 Task: Arrange a 60-minute meeting to discuss corporate branding.
Action: Mouse moved to (78, 118)
Screenshot: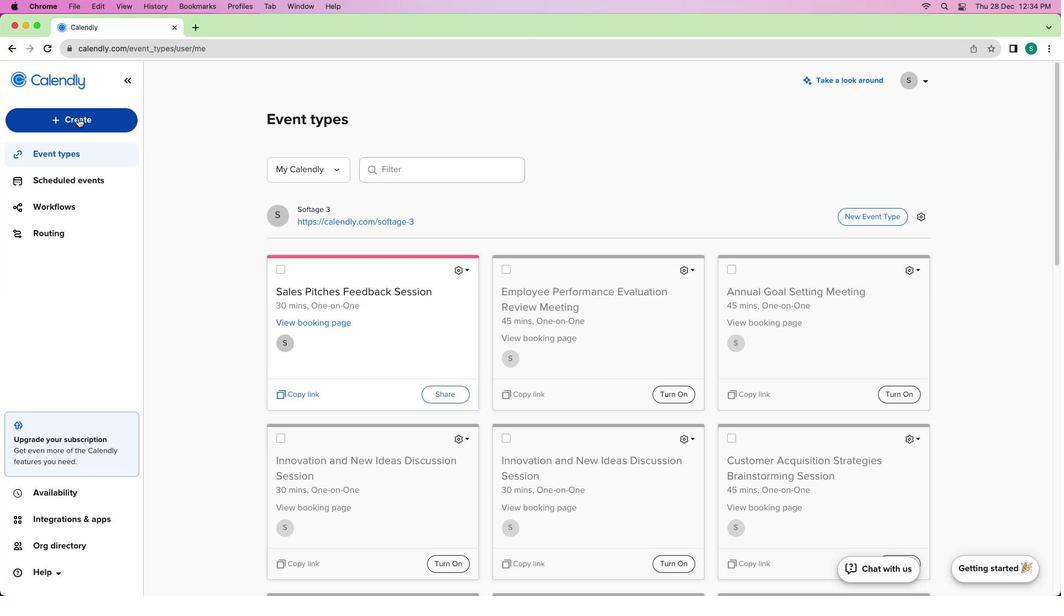 
Action: Mouse pressed left at (78, 118)
Screenshot: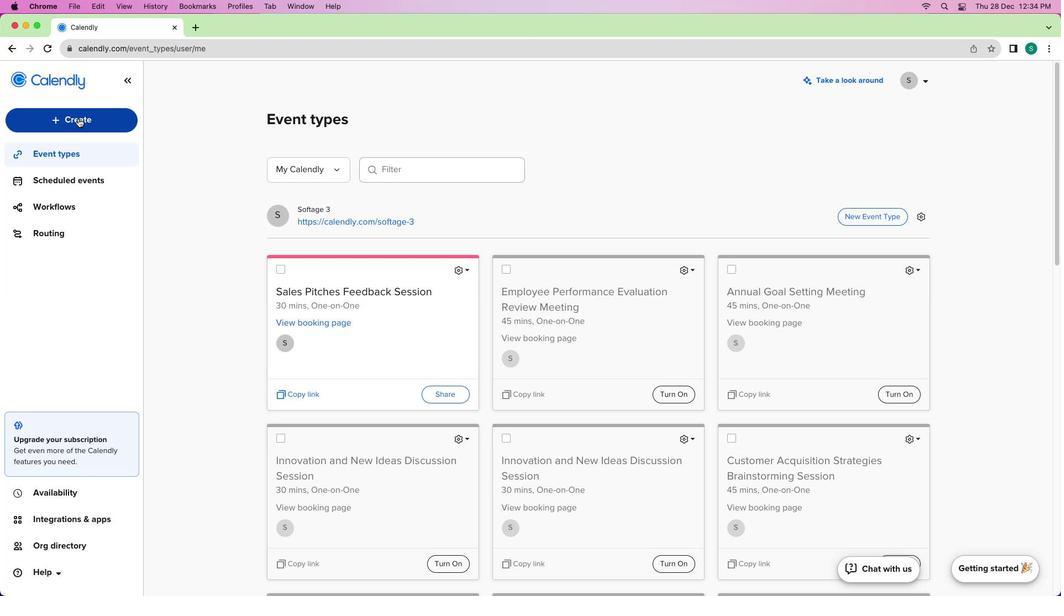 
Action: Mouse moved to (76, 153)
Screenshot: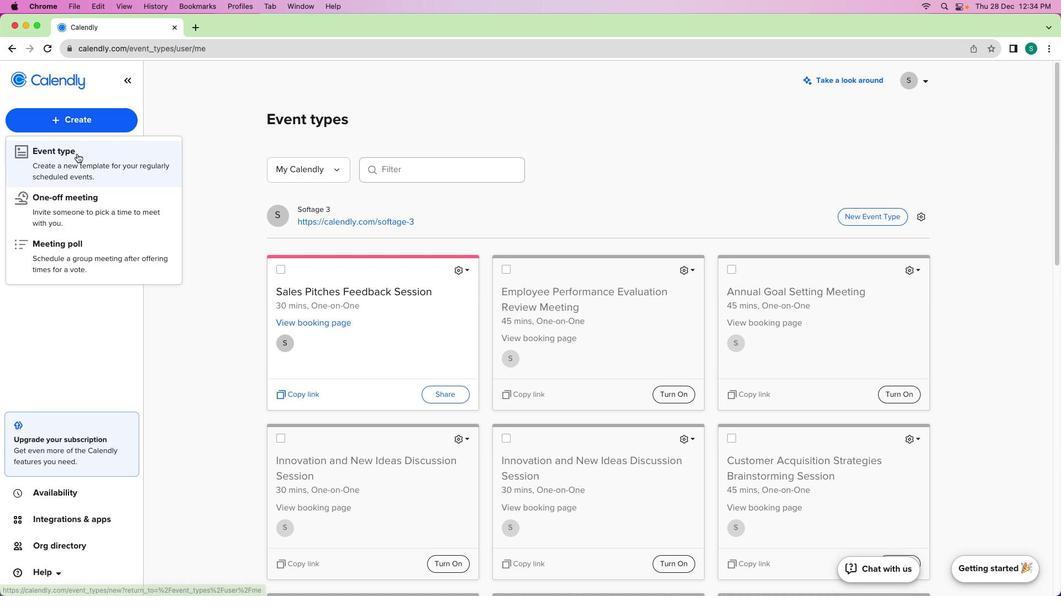 
Action: Mouse pressed left at (76, 153)
Screenshot: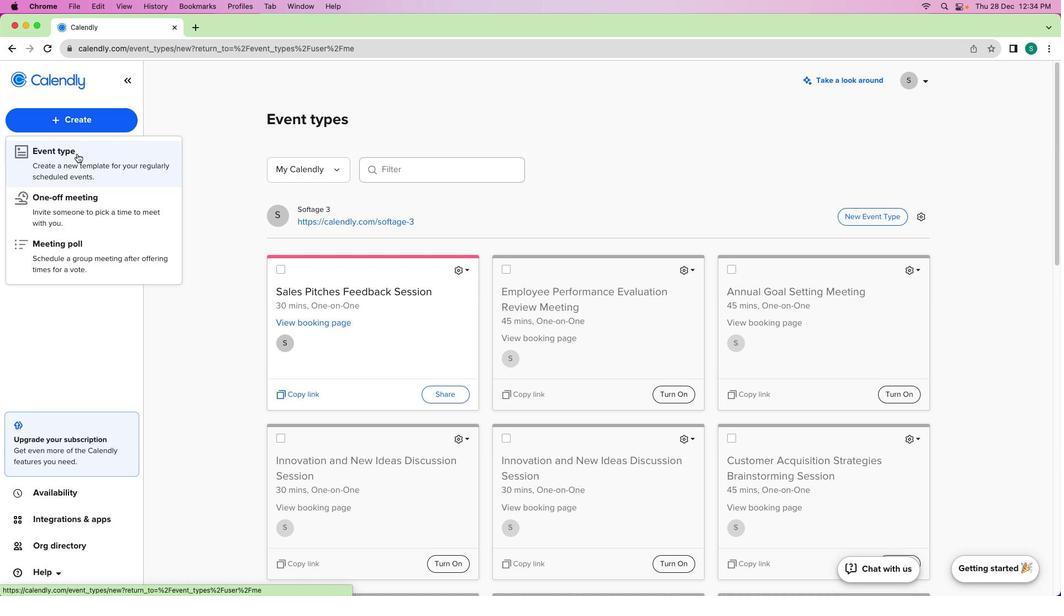 
Action: Mouse moved to (328, 217)
Screenshot: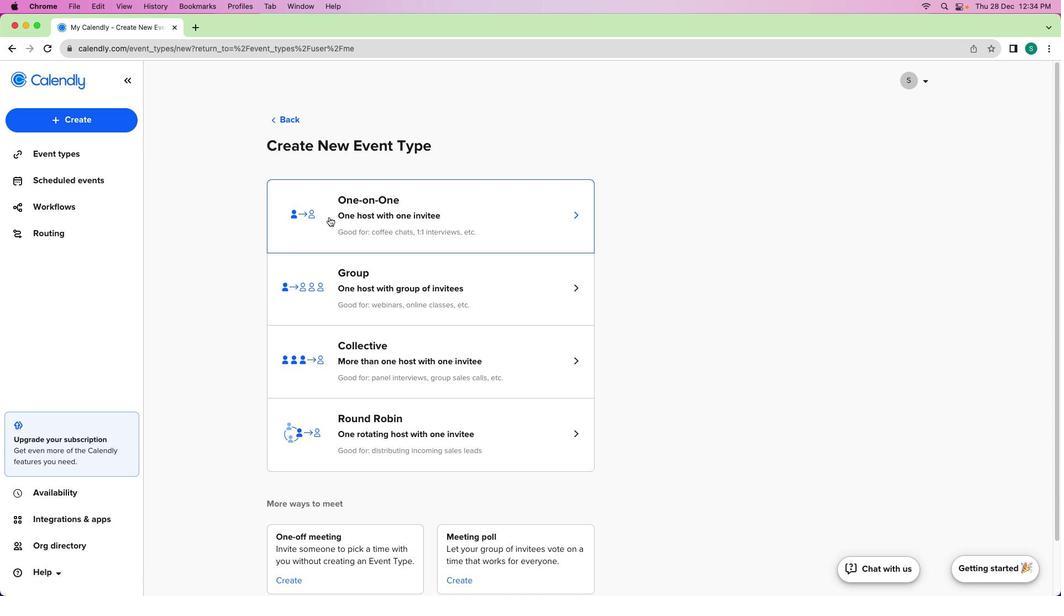 
Action: Mouse pressed left at (328, 217)
Screenshot: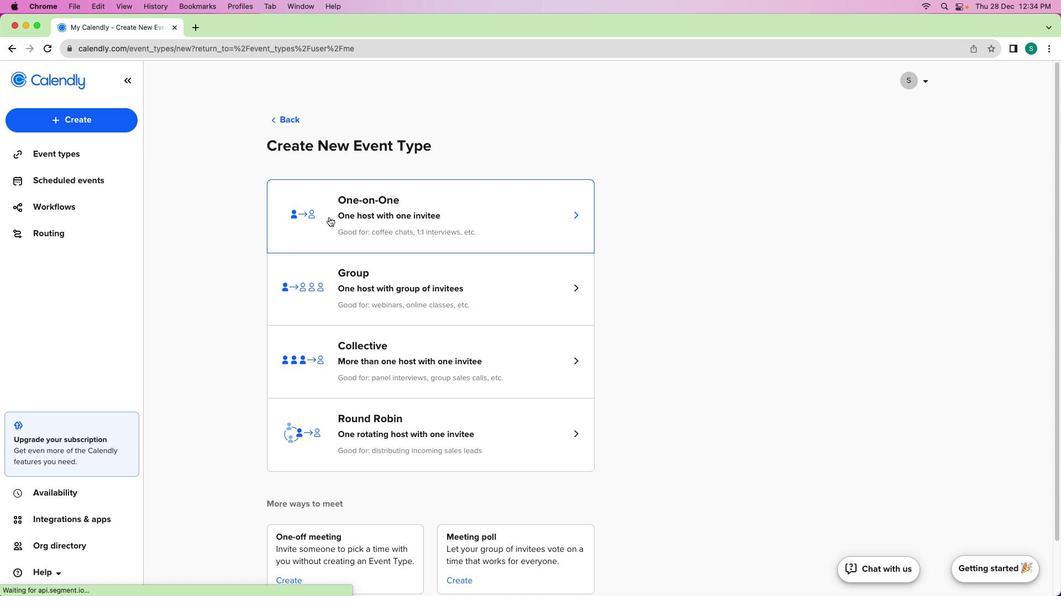 
Action: Mouse moved to (163, 166)
Screenshot: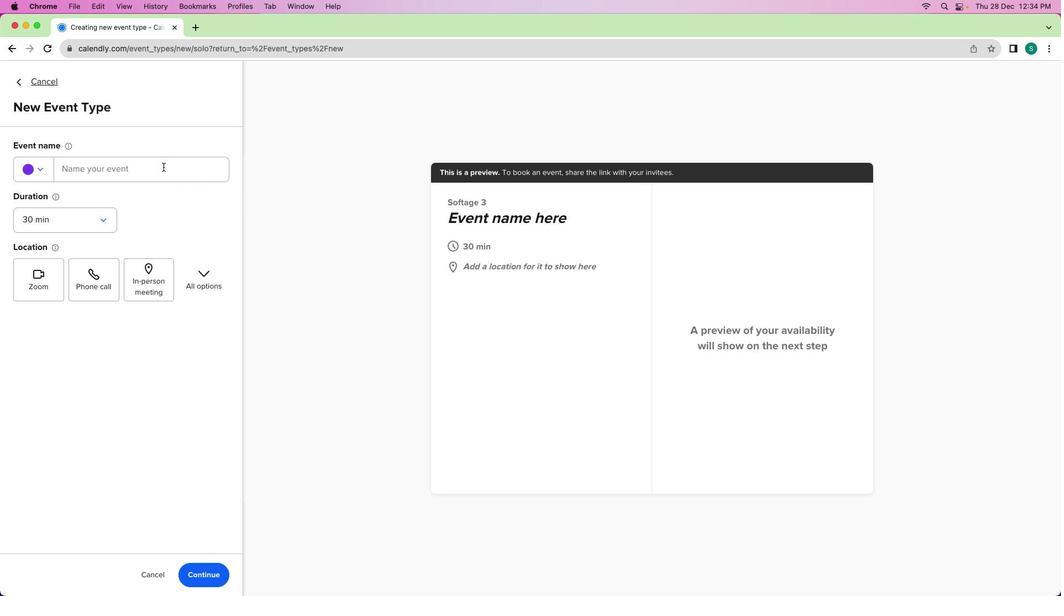 
Action: Mouse pressed left at (163, 166)
Screenshot: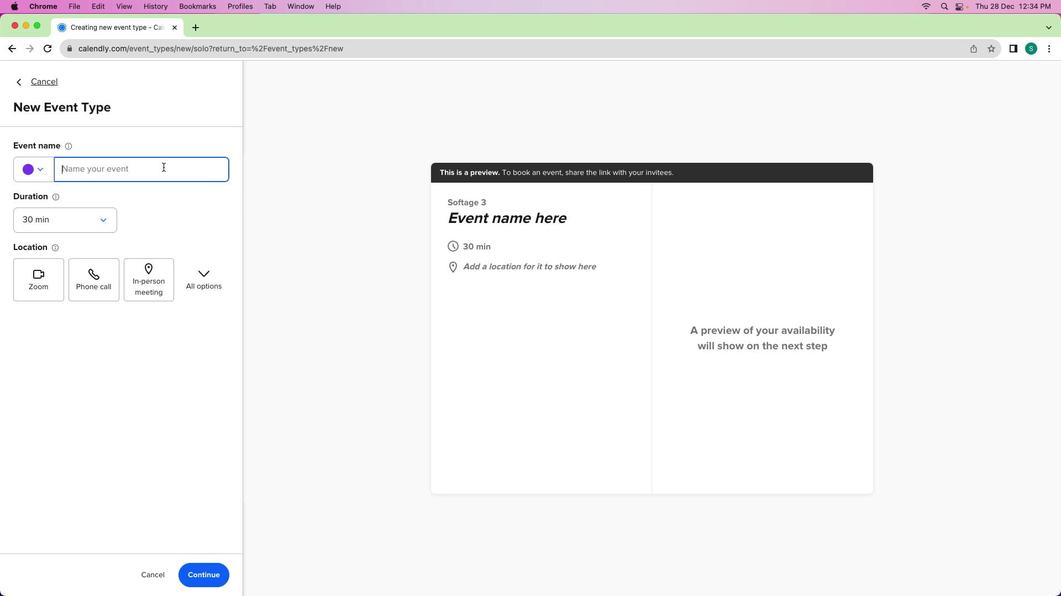 
Action: Mouse moved to (163, 166)
Screenshot: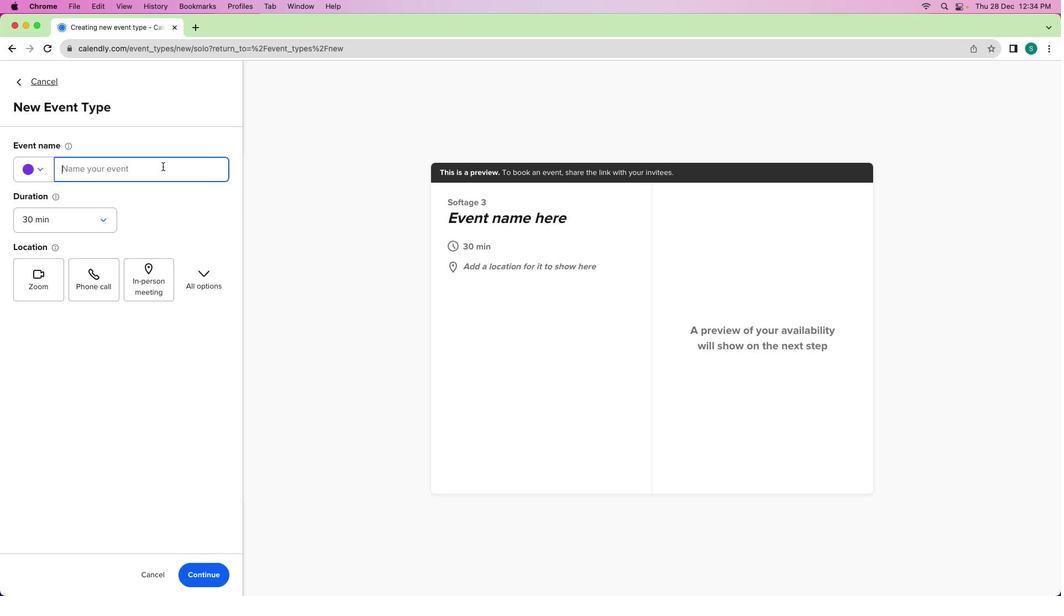 
Action: Key pressed Key.shift'C''o''r''p''o''r''a''t''e'Key.spaceKey.shift'B''r''a''n''d''i''n''g'Key.spaceKey.shift'D''i''s''c''u''s''s''i''o''n'Key.spaceKey.shift'M''e''e''t''i''n''g'
Screenshot: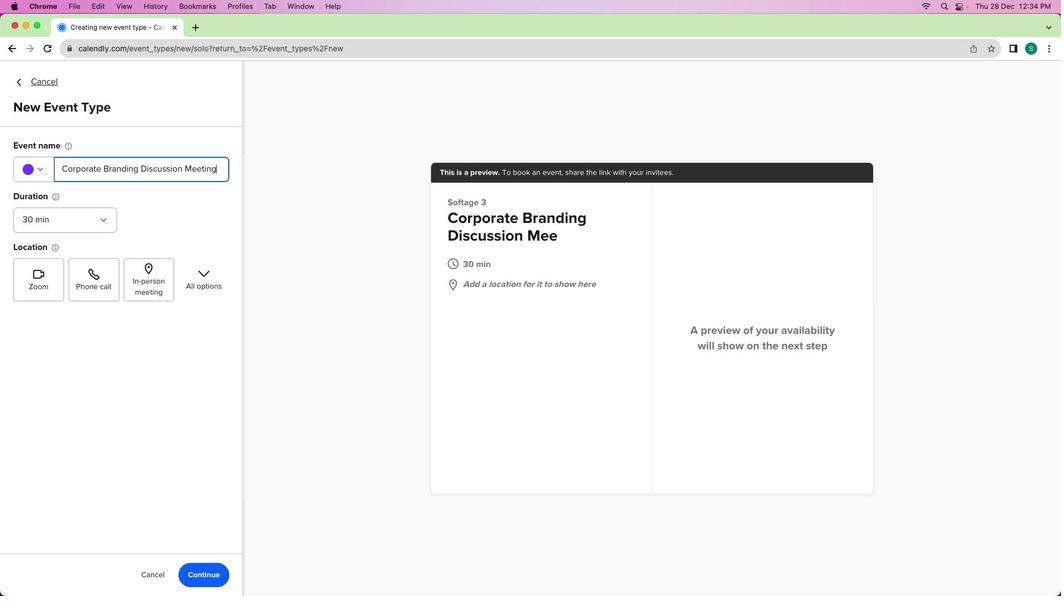 
Action: Mouse moved to (45, 170)
Screenshot: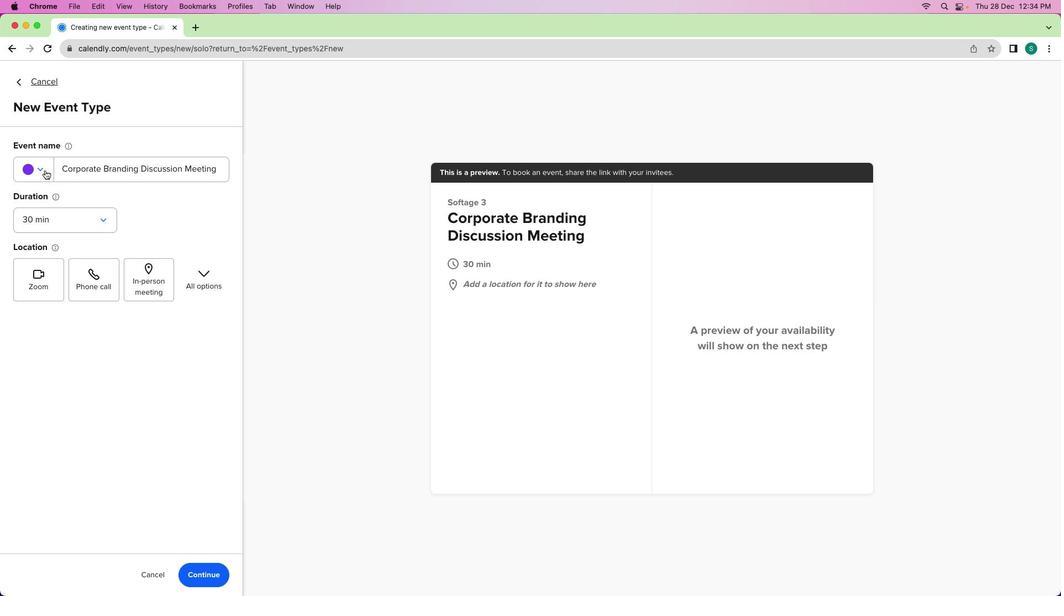 
Action: Mouse pressed left at (45, 170)
Screenshot: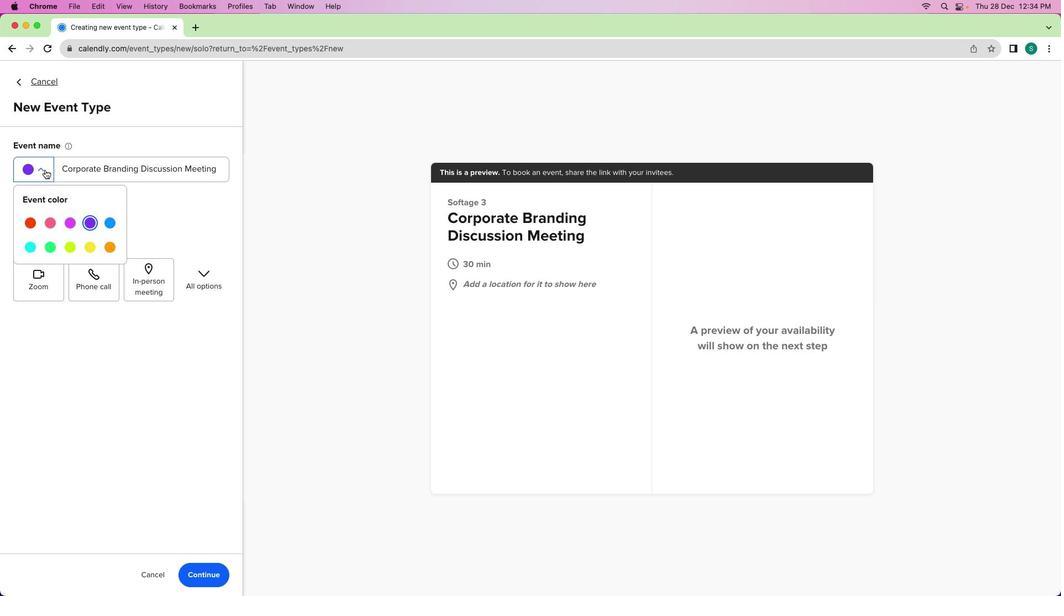 
Action: Mouse moved to (50, 223)
Screenshot: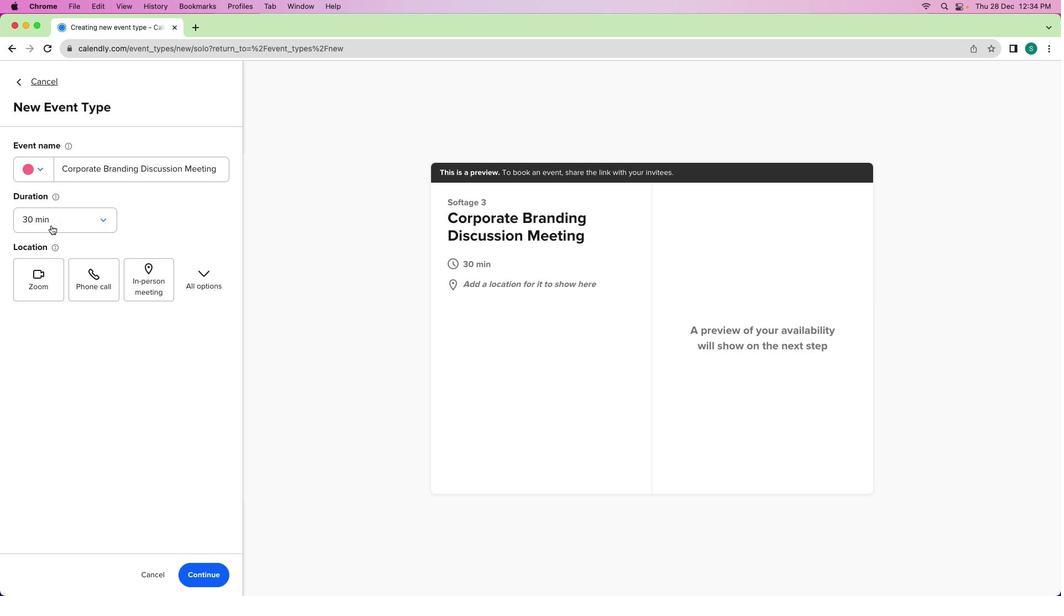 
Action: Mouse pressed left at (50, 223)
Screenshot: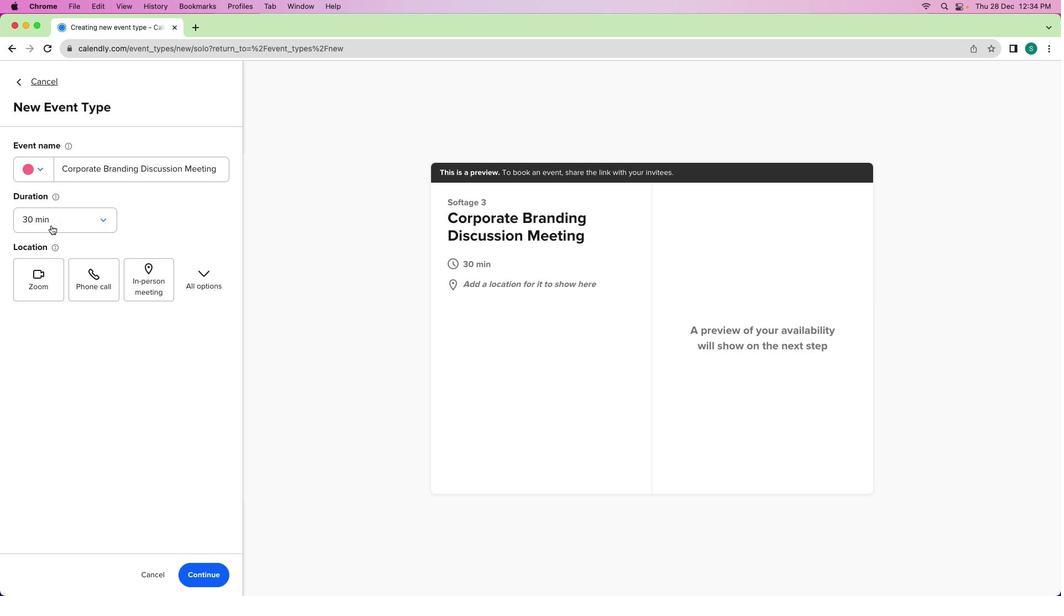 
Action: Mouse moved to (50, 222)
Screenshot: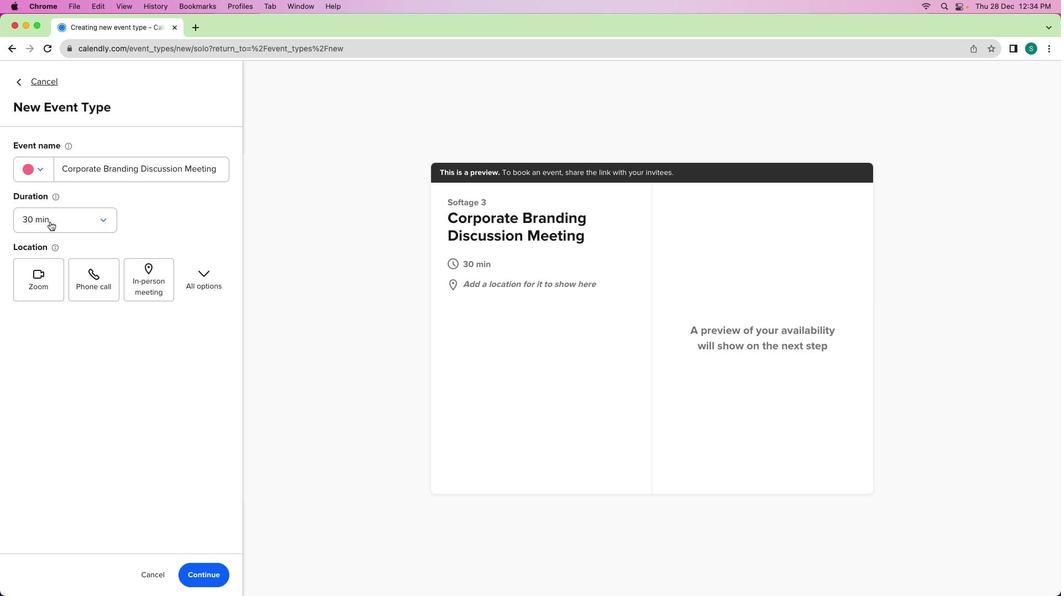 
Action: Mouse pressed left at (50, 222)
Screenshot: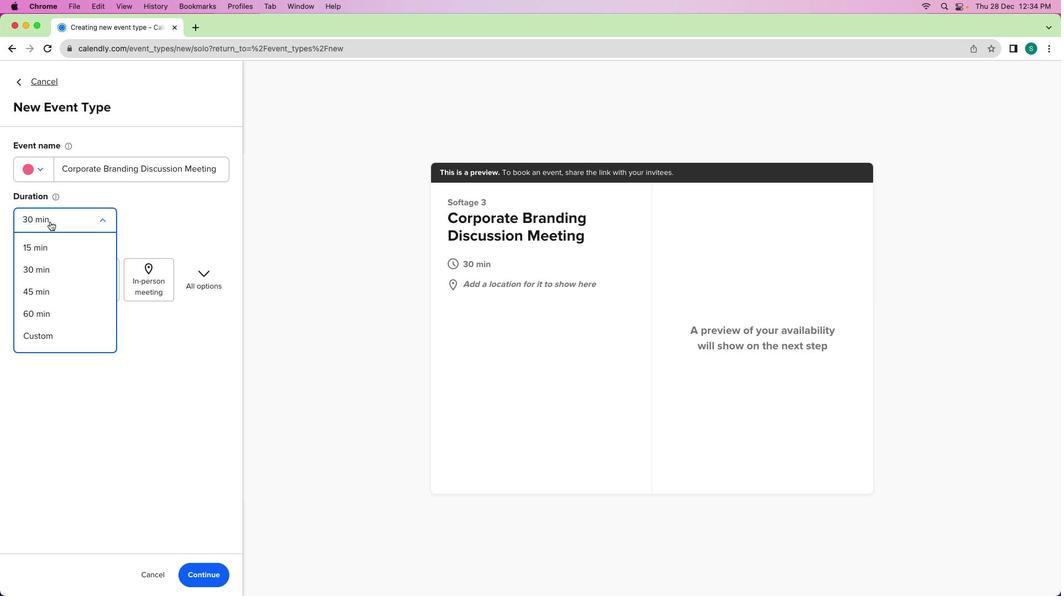 
Action: Mouse moved to (63, 313)
Screenshot: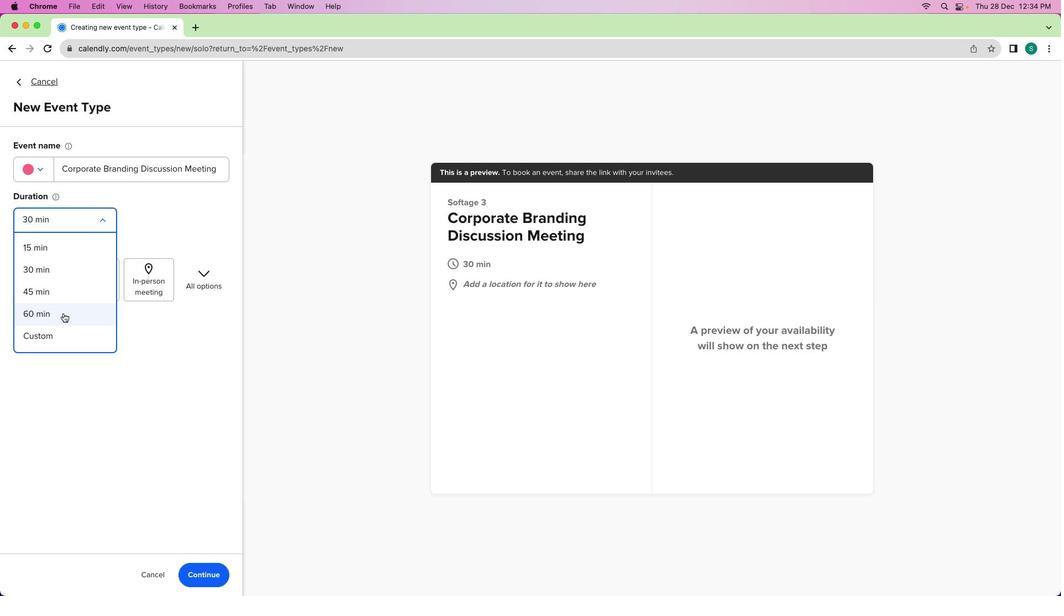 
Action: Mouse pressed left at (63, 313)
Screenshot: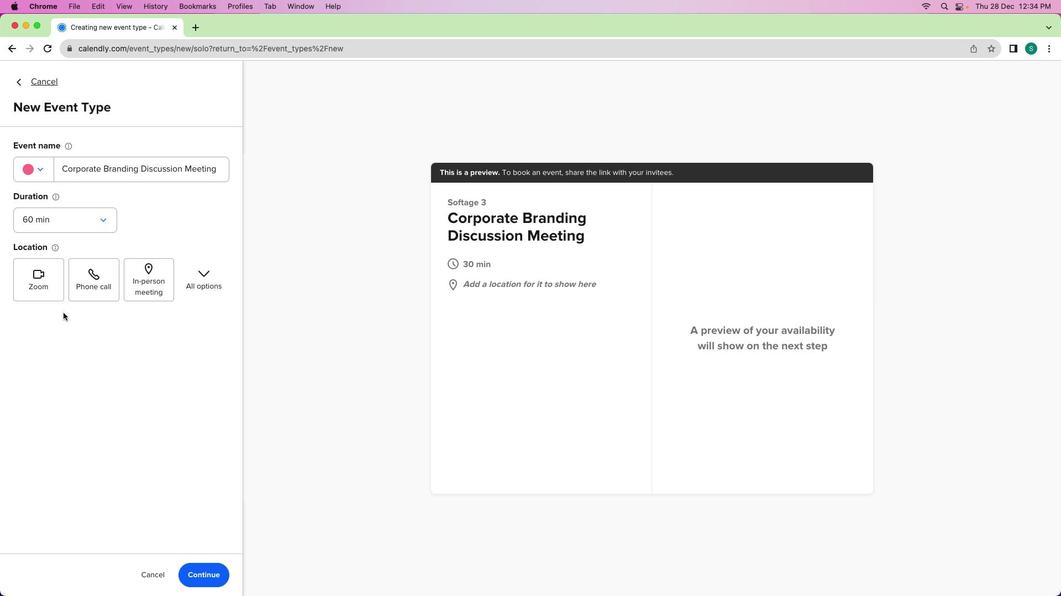 
Action: Mouse moved to (49, 281)
Screenshot: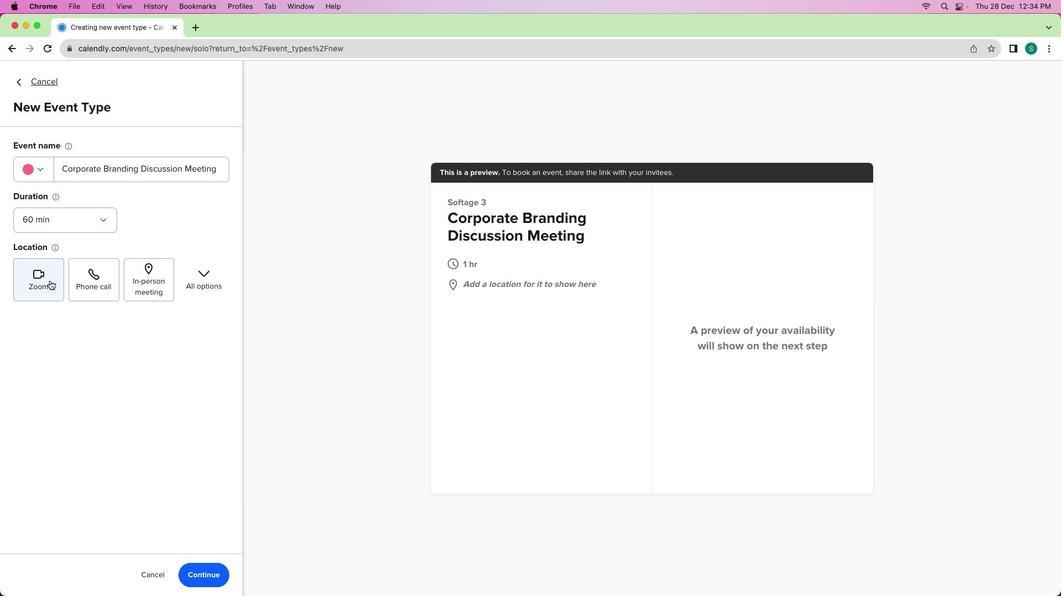 
Action: Mouse pressed left at (49, 281)
Screenshot: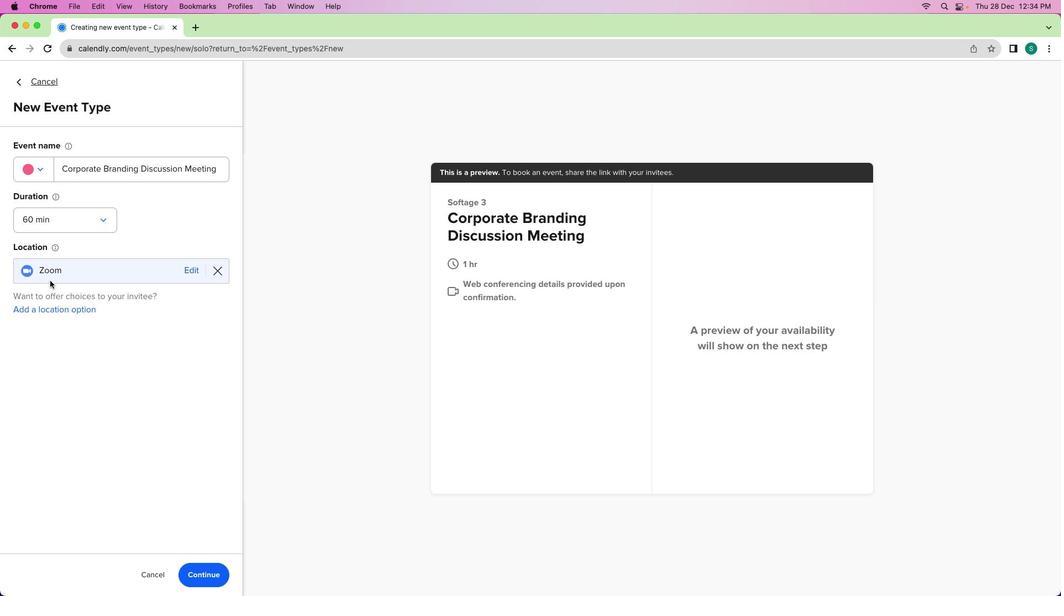 
Action: Mouse moved to (206, 571)
Screenshot: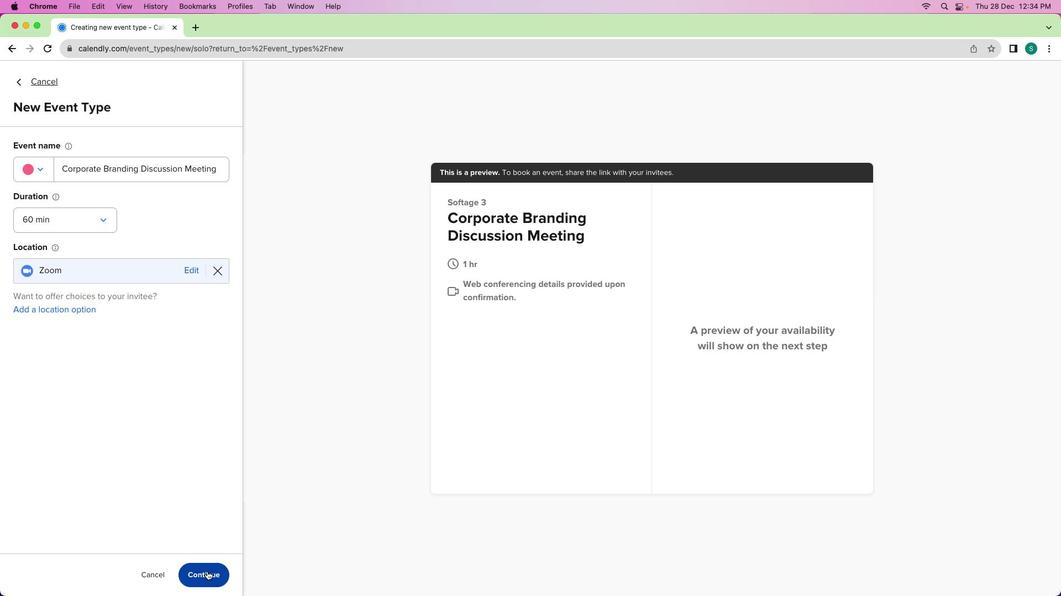 
Action: Mouse pressed left at (206, 571)
Screenshot: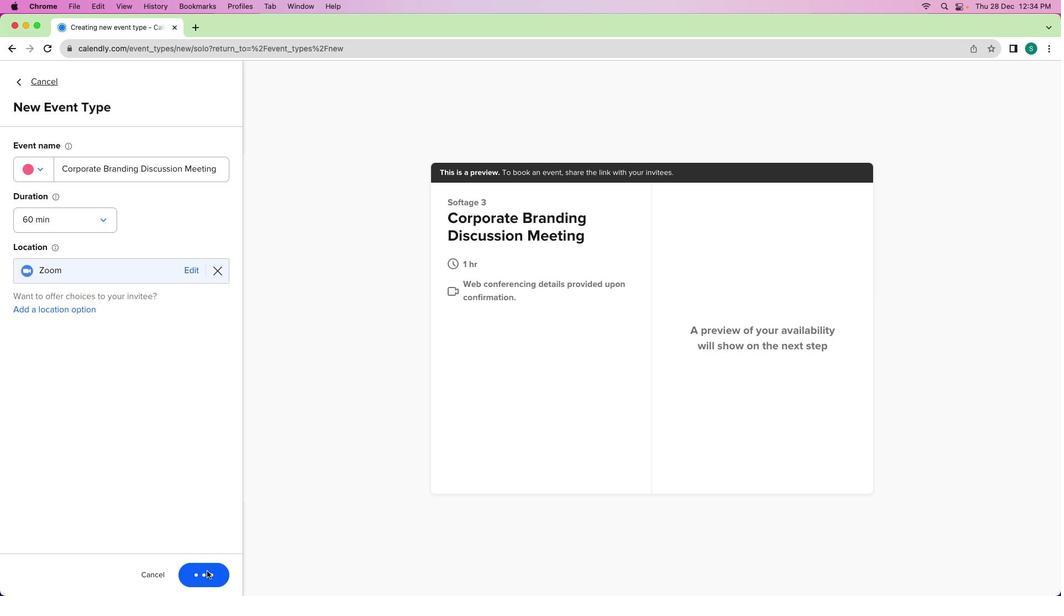
Action: Mouse moved to (221, 203)
Screenshot: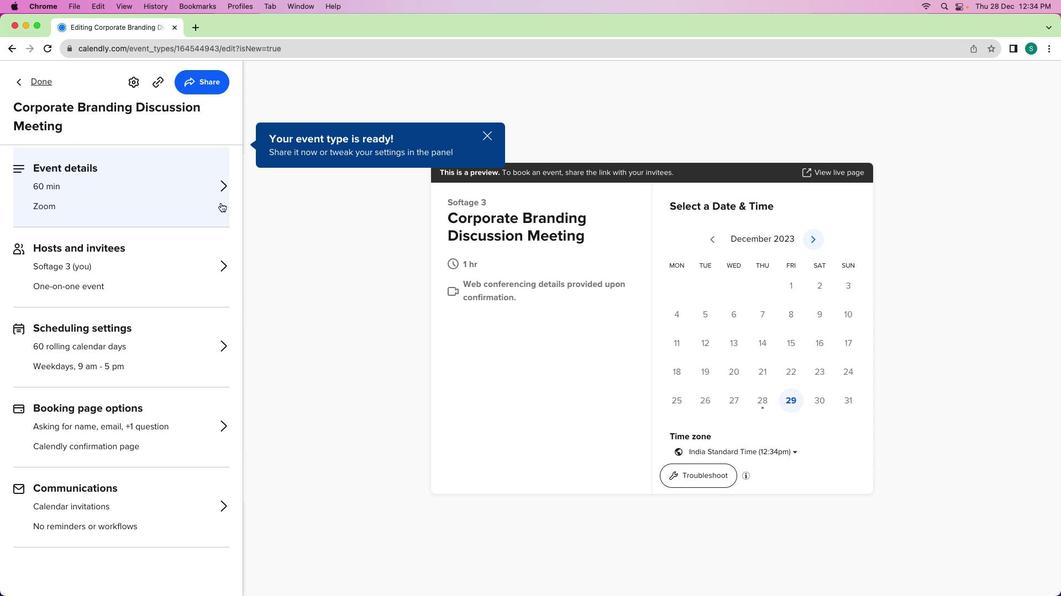 
Action: Mouse pressed left at (221, 203)
Screenshot: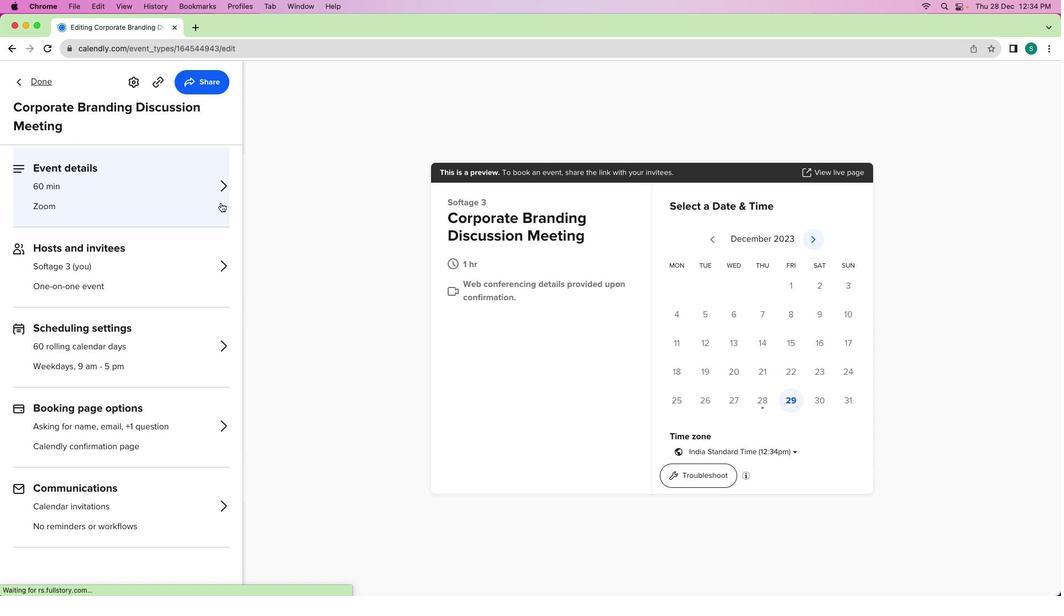 
Action: Mouse moved to (132, 381)
Screenshot: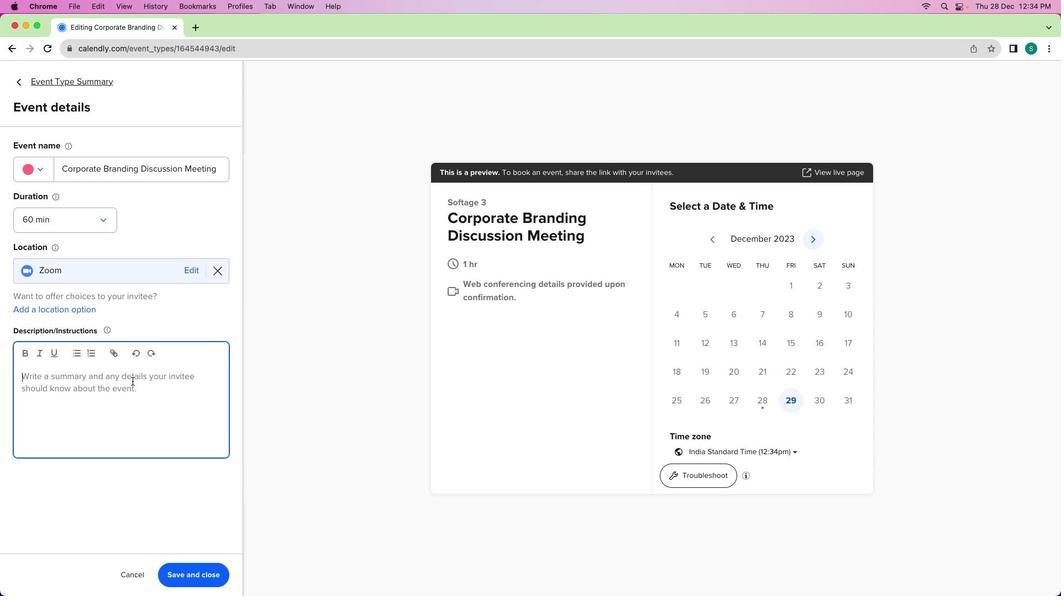 
Action: Mouse pressed left at (132, 381)
Screenshot: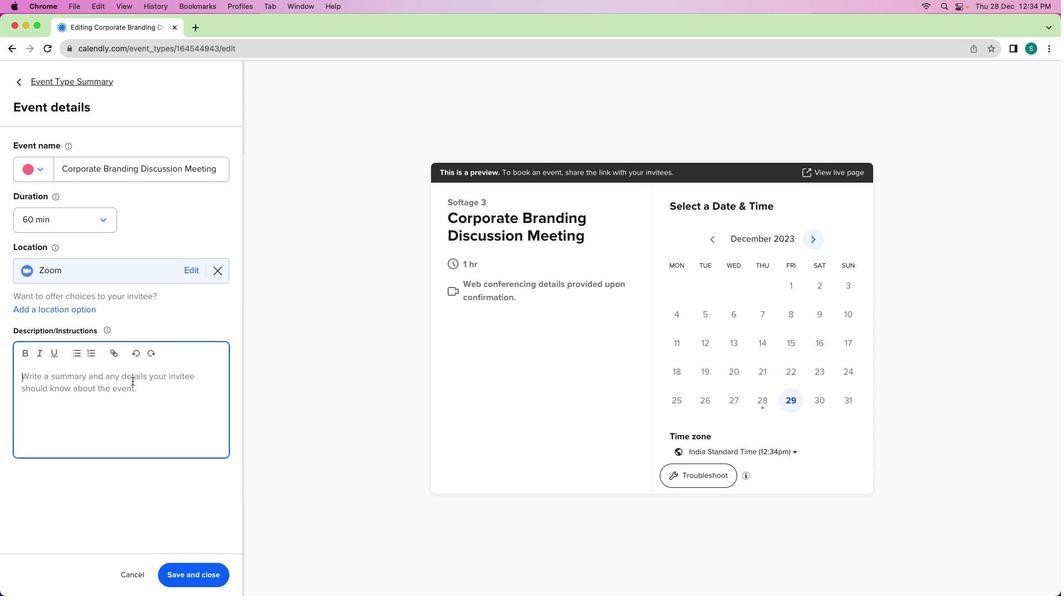 
Action: Mouse moved to (133, 382)
Screenshot: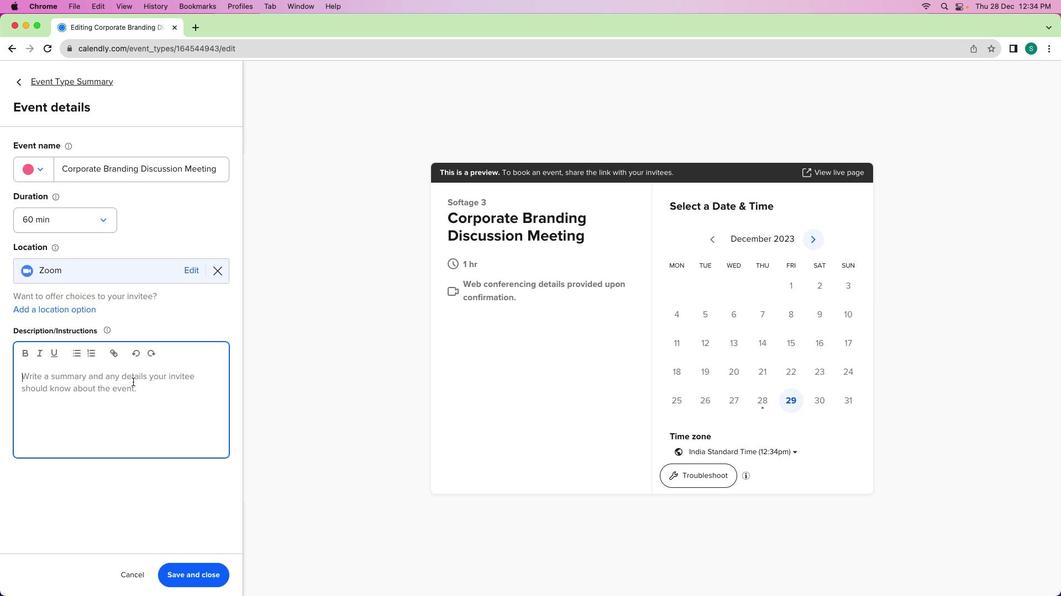 
Action: Key pressed Key.shift'I'Key.space'i''n''v''i''t''e'Key.space'y''o''u'Key.space't''o'Key.space'a'Key.space'c''o''m''p''r''e''h''e''n''s''i''v''e'Key.space'1''-''h''o''u''r'Key.space's''e''s'Key.backspaceKey.backspaceKey.backspace'm''e''e''t''i''n''g'Key.space'f''o''c''u''s''e''d'Key.space'o''n'Key.space'd''i''s''c''u''s''s''i''n''g'Key.space'o''u''r'Key.space'c''o''r''p''o''r''a''t''e'Key.space'b''r''a''n''d''i''n''g''.'Key.spaceKey.shift'I''n'Key.space't''h''i''s'Key.space's''e''s''s''i''o''n'','Key.space'w''e'Key.space'w''i''l''l'Key.space'w'Key.backspace'w'Key.backspace'e''x''p''l''o''r''e'Key.space'o''u''r'Key.space'c''u''r''r''e''n''t'Key.space'b''r''a''n''d'Key.space'i''d''e''n''t''i''t''y'','Key.space'd''i''s''c''u''s''s'Key.space'p''o''t''e''n''t''a''i''l'Key.space'e''n''h''a'Key.leftKey.leftKey.leftKey.leftKey.leftKey.leftKey.leftKey.rightKey.backspaceKey.left'i'Key.down'n''c''e''m''n''e''b'Key.backspaceKey.backspaceKey.backspace'e''n''t''s'
Screenshot: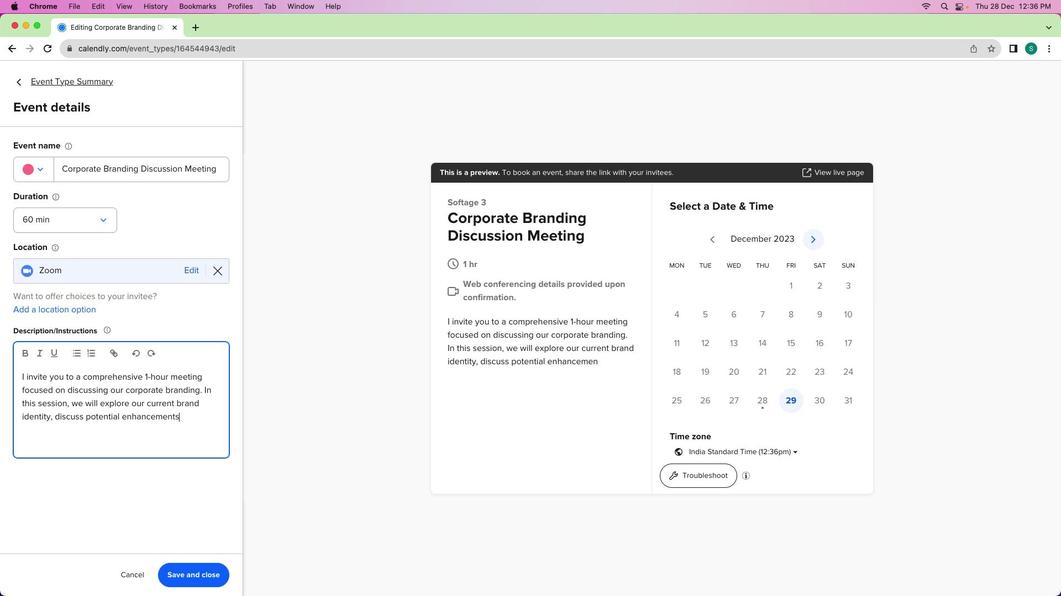 
Action: Mouse moved to (155, 413)
Screenshot: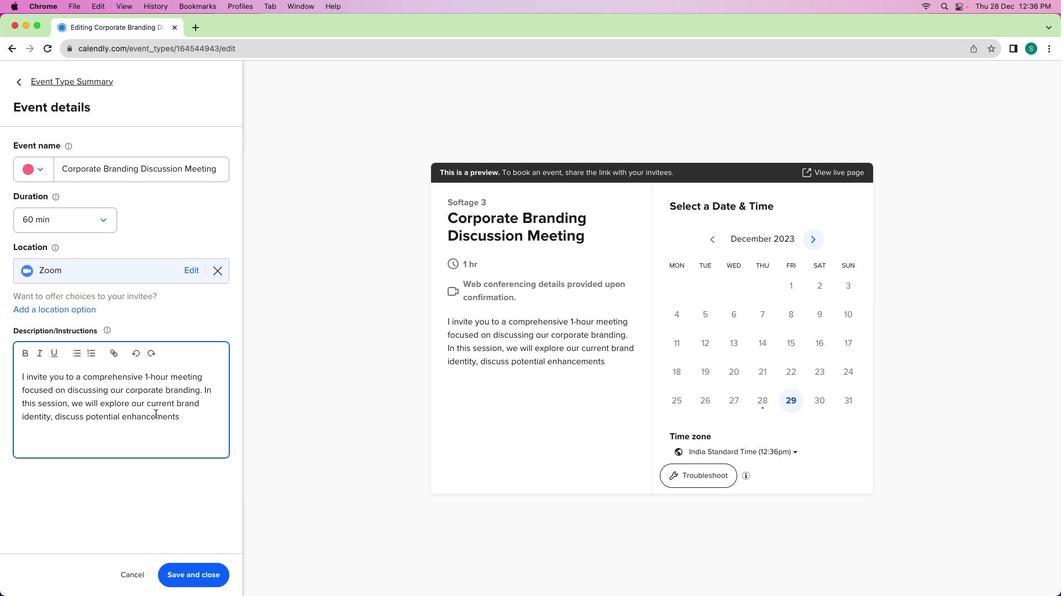 
Action: Key pressed ','Key.space'a''n''d'Key.space's''t''r''a''t''e''g''i''z''e'Key.space'o''n'Key.space'w''a''y''s'Key.space't''o'Key.space's''t''r''e''n''g''t''h''e''n'Key.space'o''u''r'Key.space'c''o''r''p''o''r''a''t''e'Key.space'i''m''a''g''e'
Screenshot: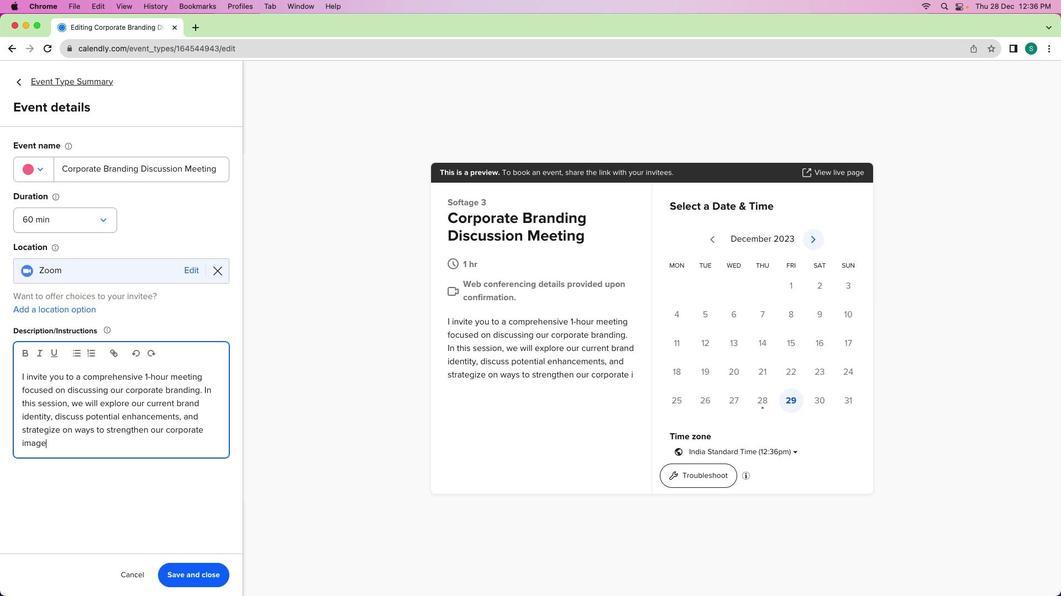 
Action: Mouse moved to (98, 417)
Screenshot: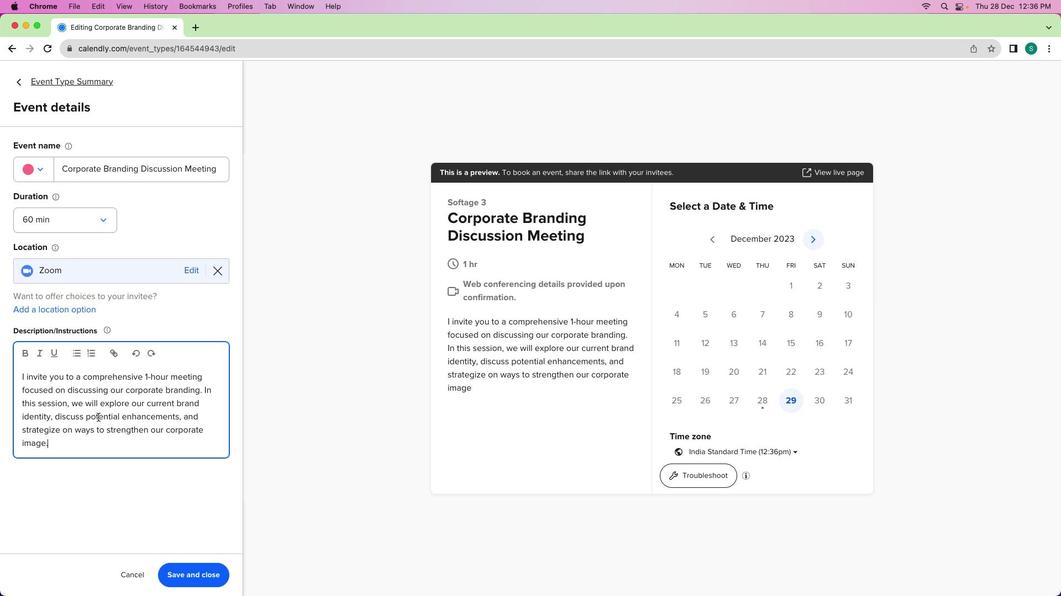 
Action: Key pressed '.'
Screenshot: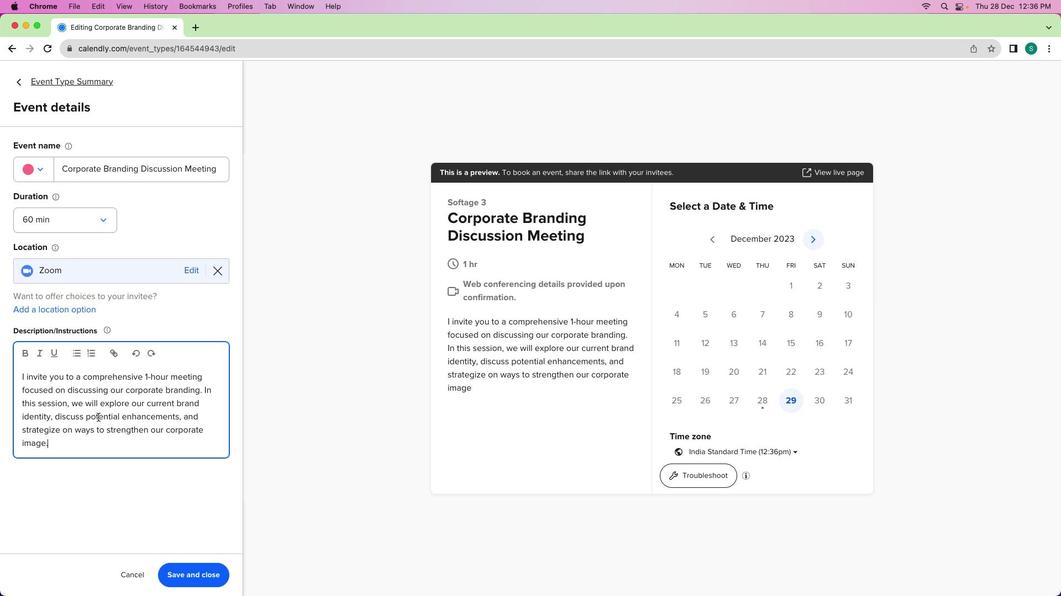 
Action: Mouse moved to (201, 577)
Screenshot: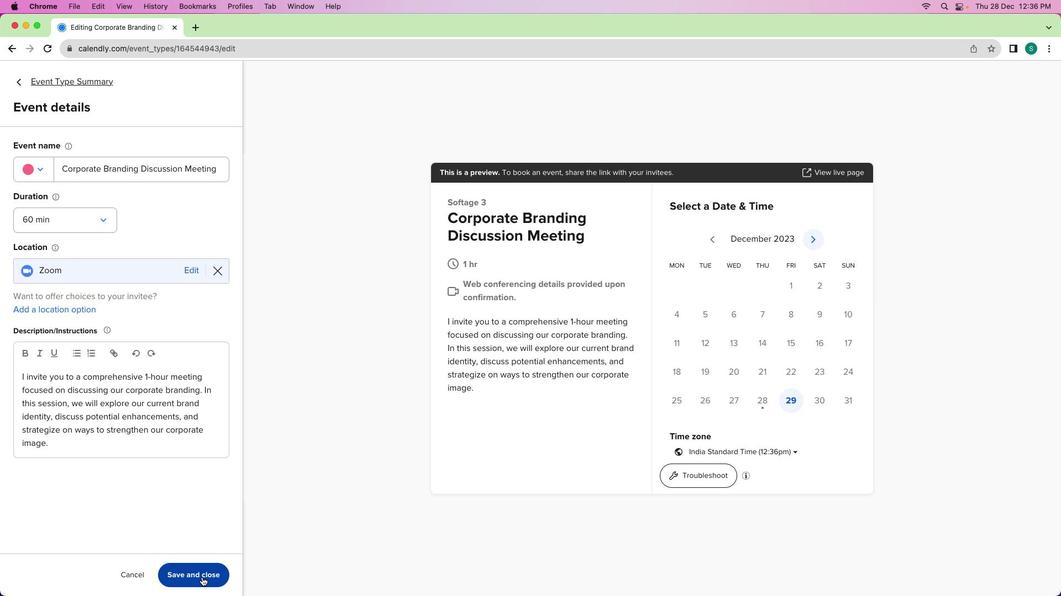 
Action: Mouse pressed left at (201, 577)
Screenshot: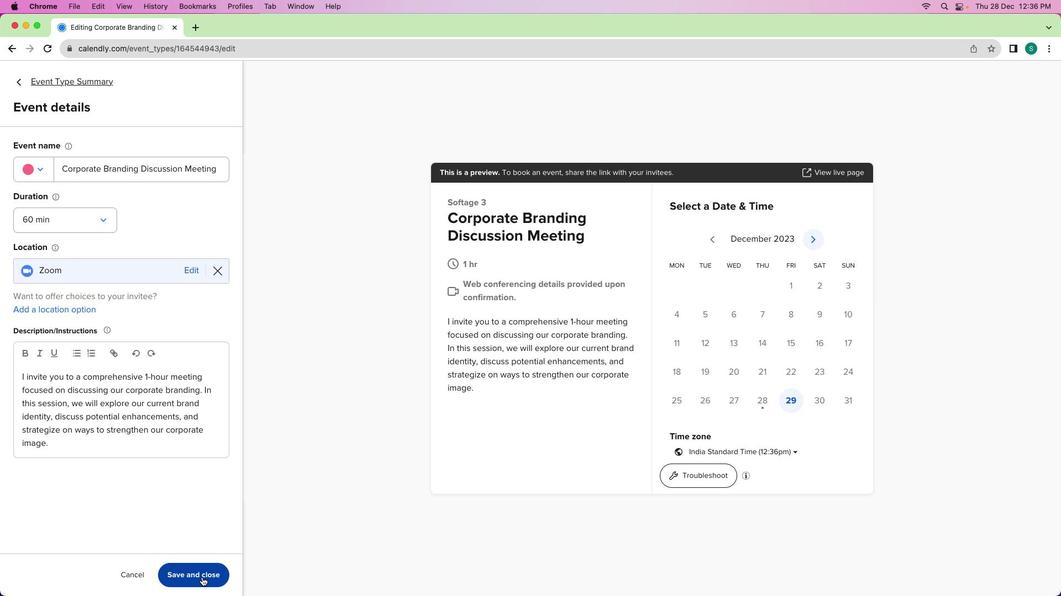 
Action: Mouse moved to (38, 83)
Screenshot: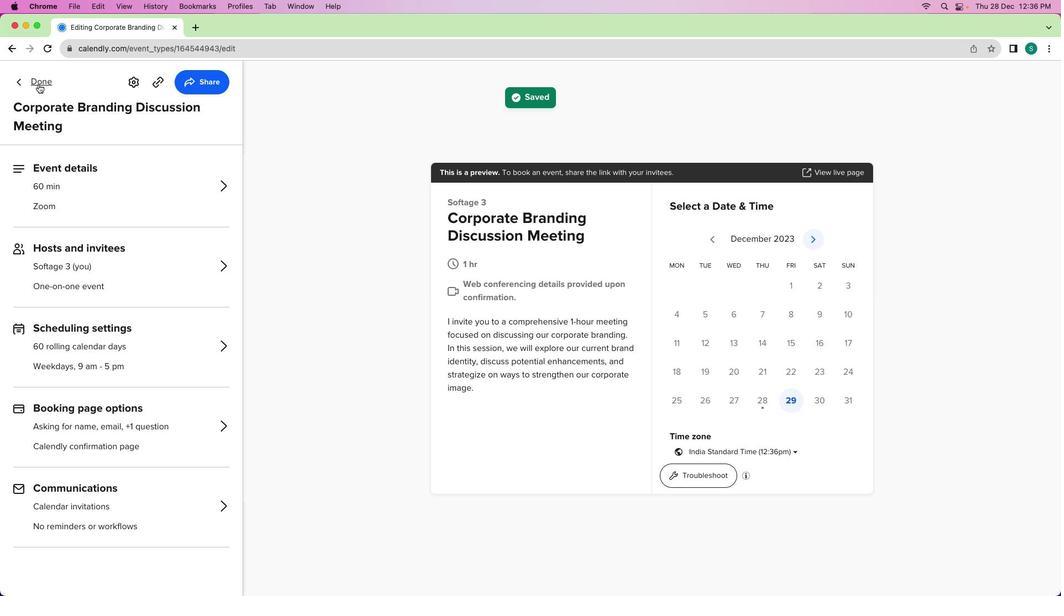 
Action: Mouse pressed left at (38, 83)
Screenshot: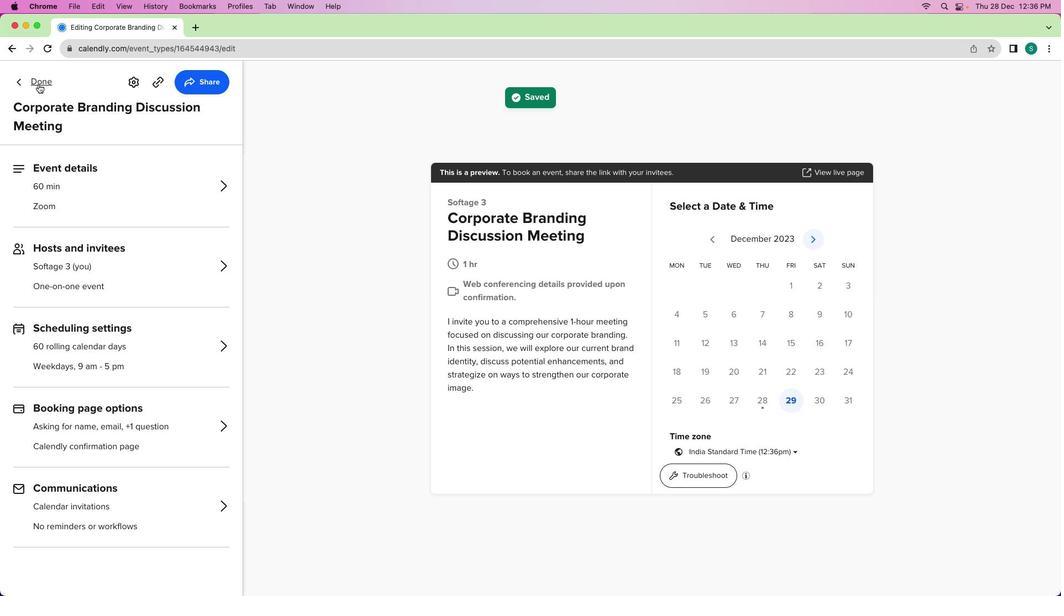 
Action: Mouse moved to (377, 354)
Screenshot: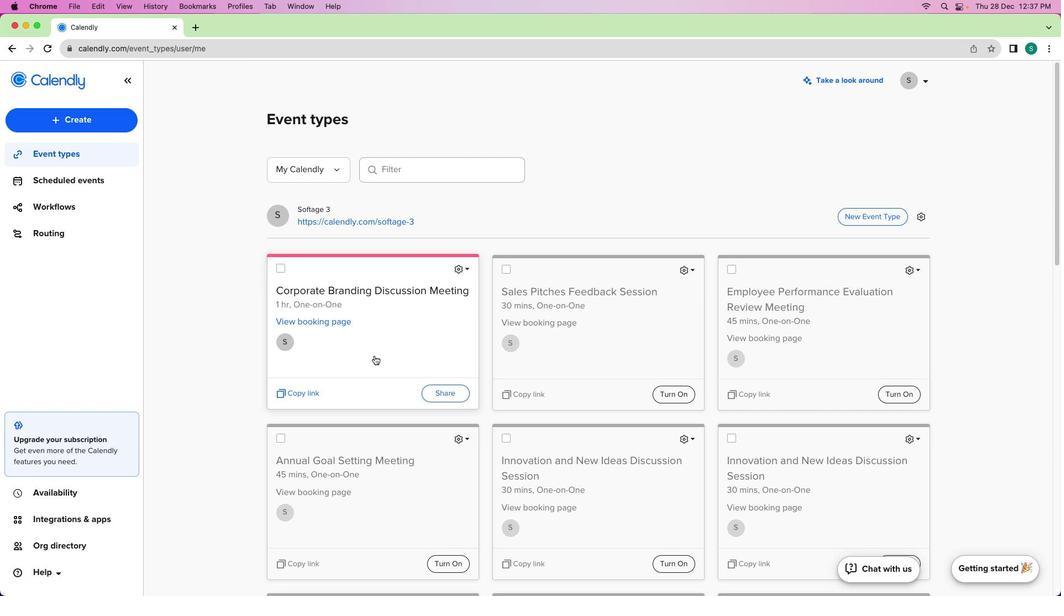 
